 Task: Add Checklist CL0050 to Card Card0050 in Board Board0043 in Workspace Development in Trello
Action: Mouse moved to (398, 376)
Screenshot: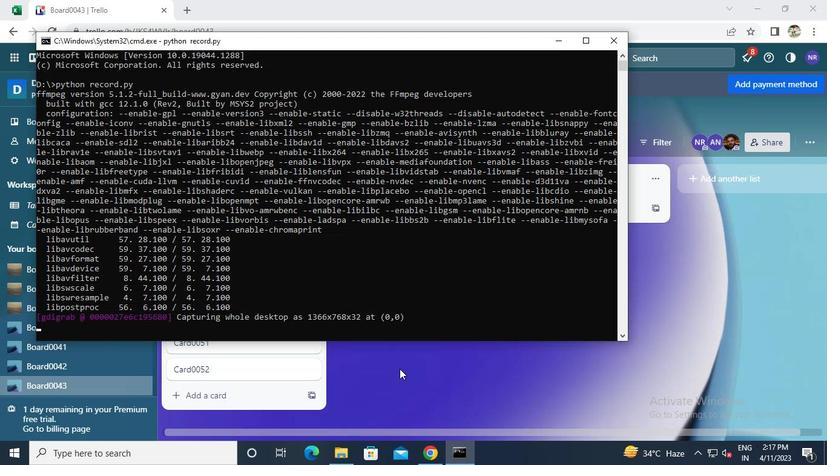 
Action: Mouse pressed left at (398, 376)
Screenshot: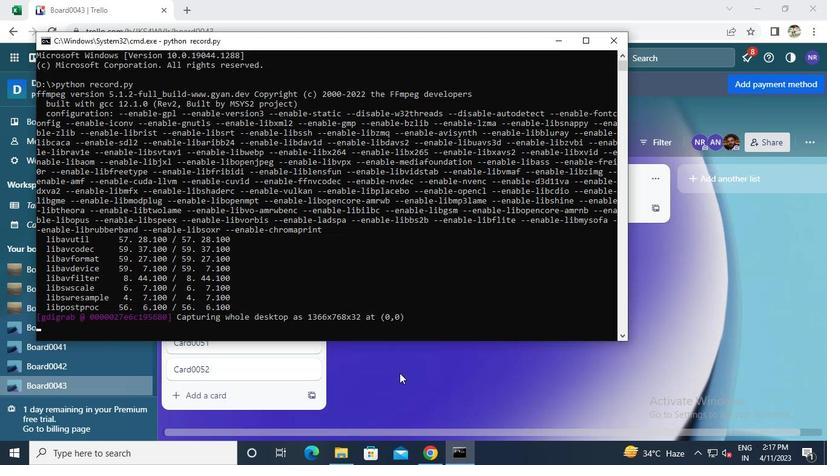 
Action: Mouse moved to (255, 293)
Screenshot: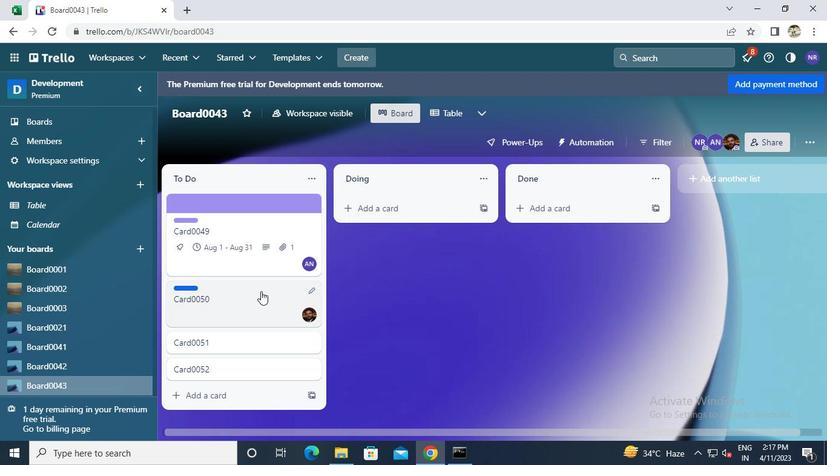 
Action: Mouse pressed left at (255, 293)
Screenshot: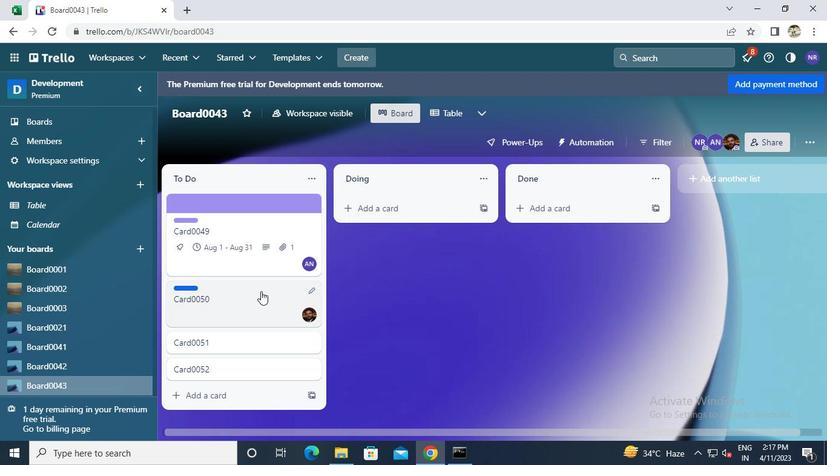 
Action: Mouse moved to (554, 248)
Screenshot: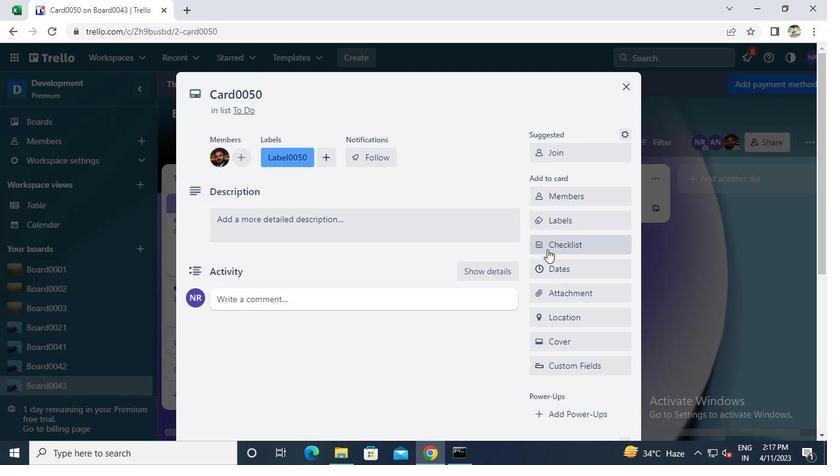 
Action: Mouse pressed left at (554, 248)
Screenshot: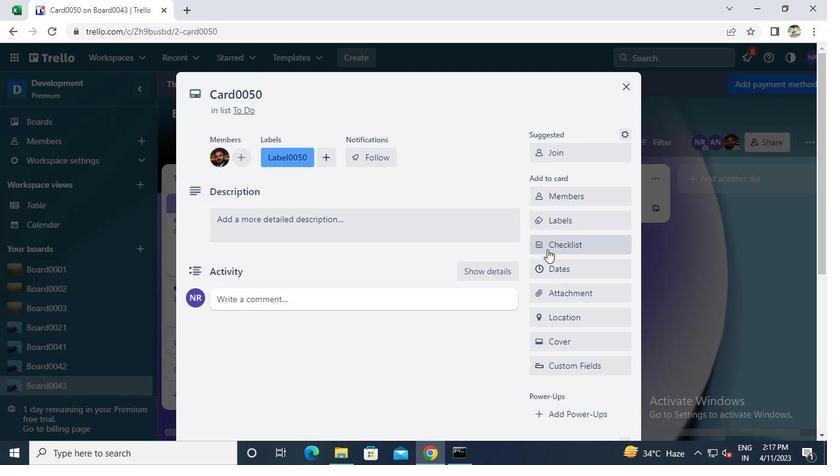 
Action: Keyboard c
Screenshot: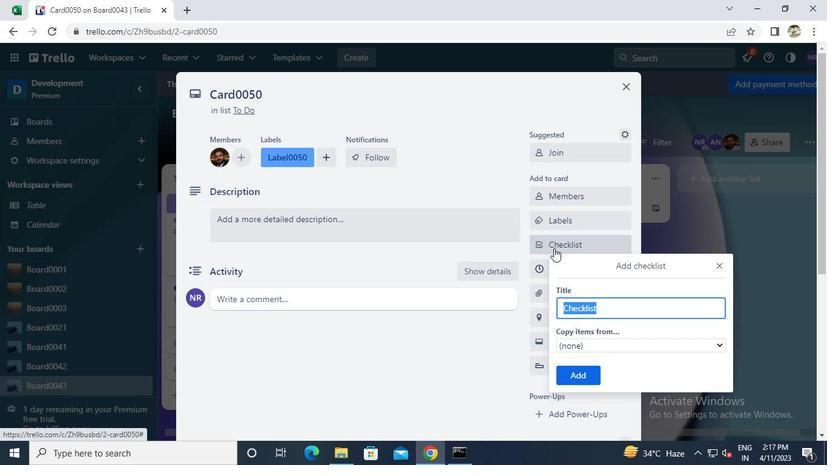 
Action: Keyboard l
Screenshot: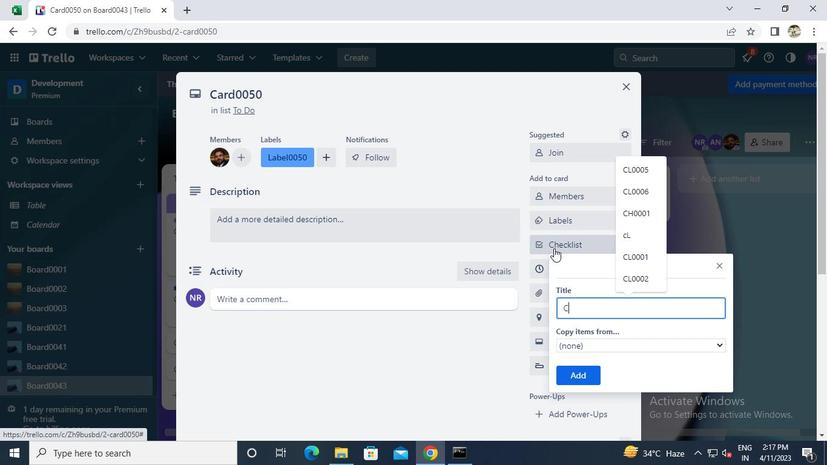 
Action: Keyboard 0
Screenshot: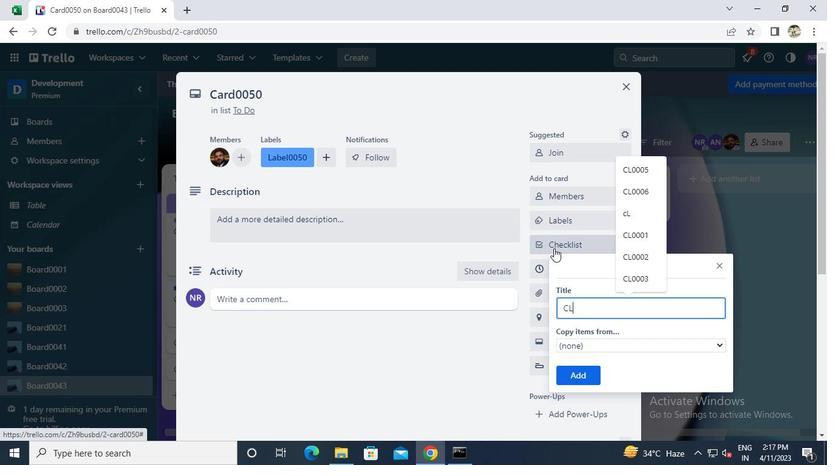 
Action: Keyboard 0
Screenshot: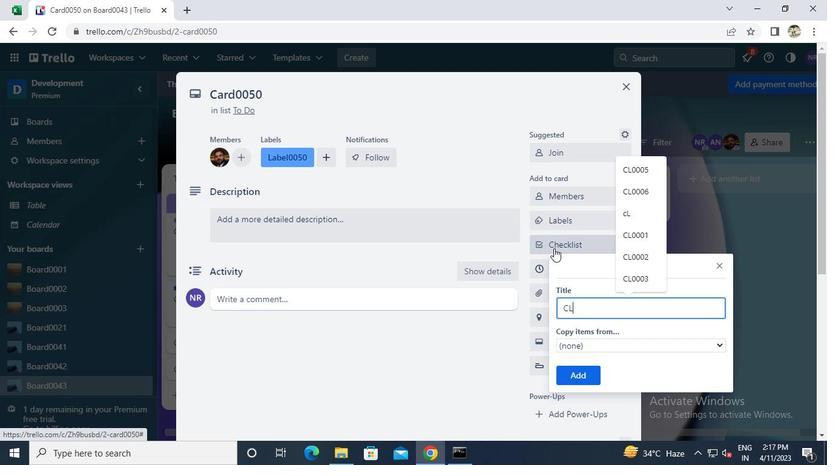 
Action: Keyboard 5
Screenshot: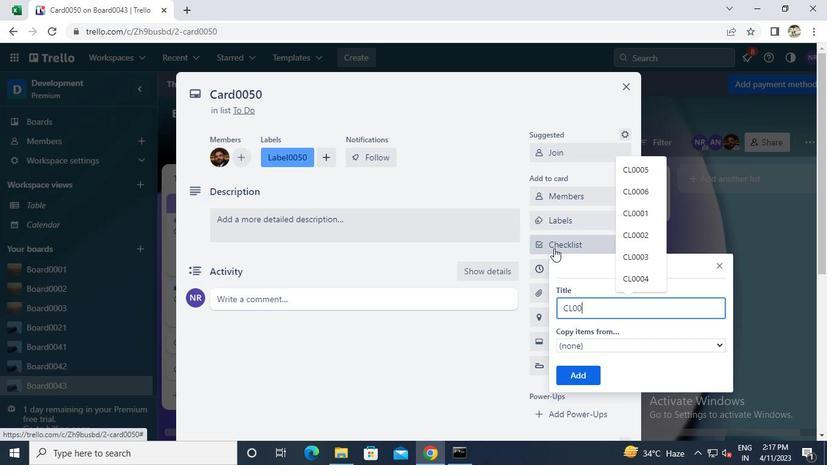 
Action: Keyboard 0
Screenshot: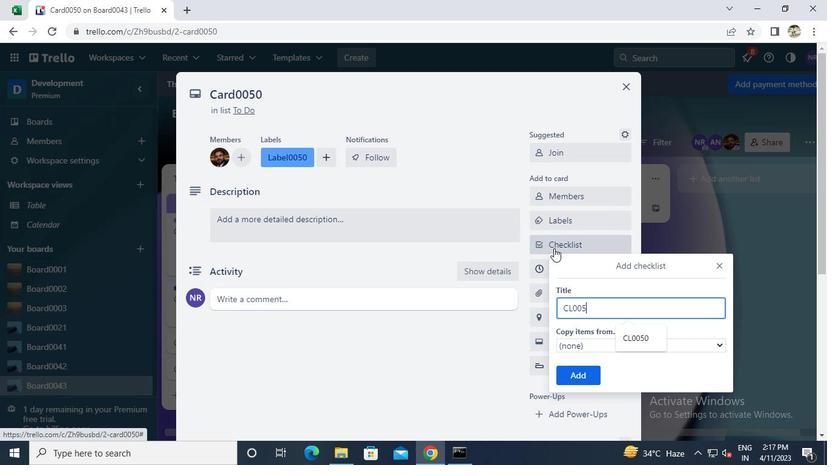 
Action: Mouse moved to (574, 369)
Screenshot: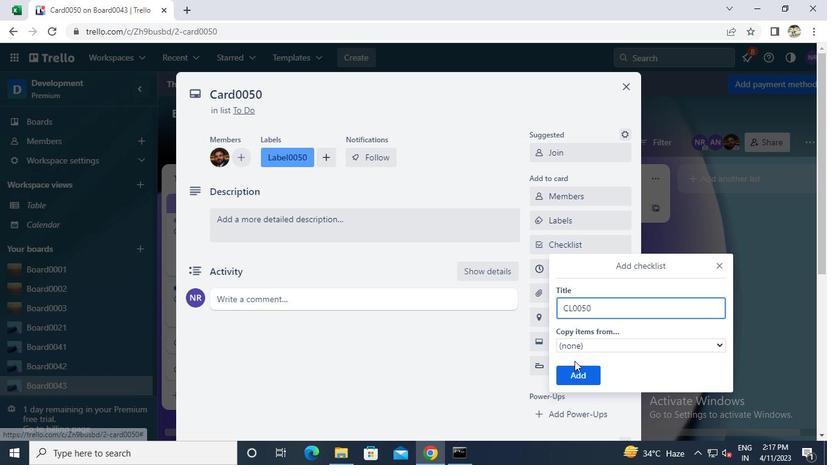
Action: Mouse pressed left at (574, 369)
Screenshot: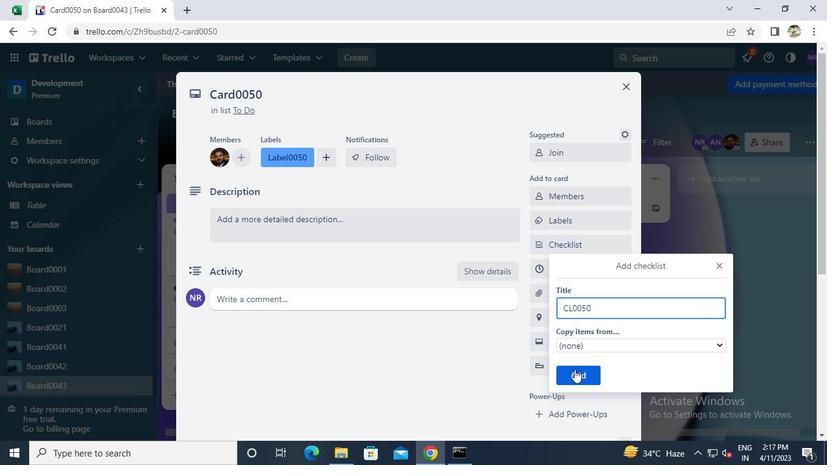 
Action: Mouse moved to (466, 444)
Screenshot: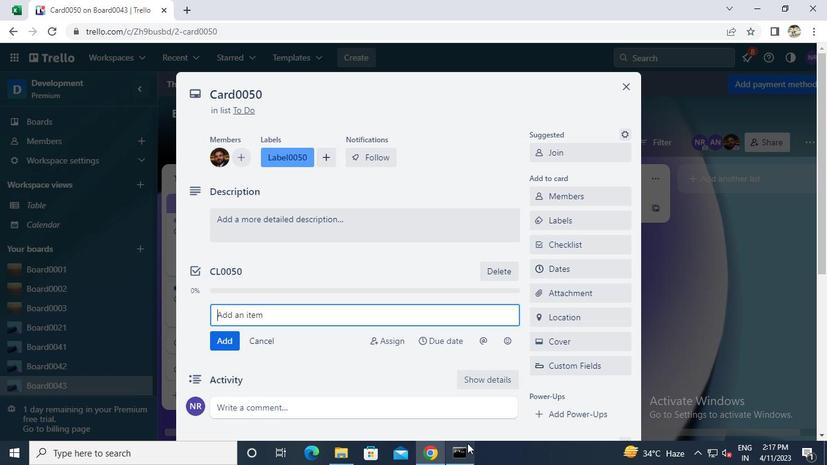 
Action: Mouse pressed left at (466, 444)
Screenshot: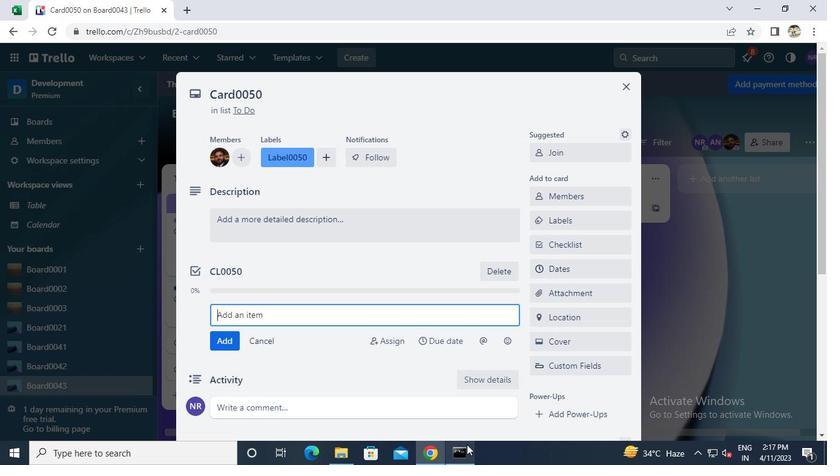 
Action: Mouse moved to (610, 46)
Screenshot: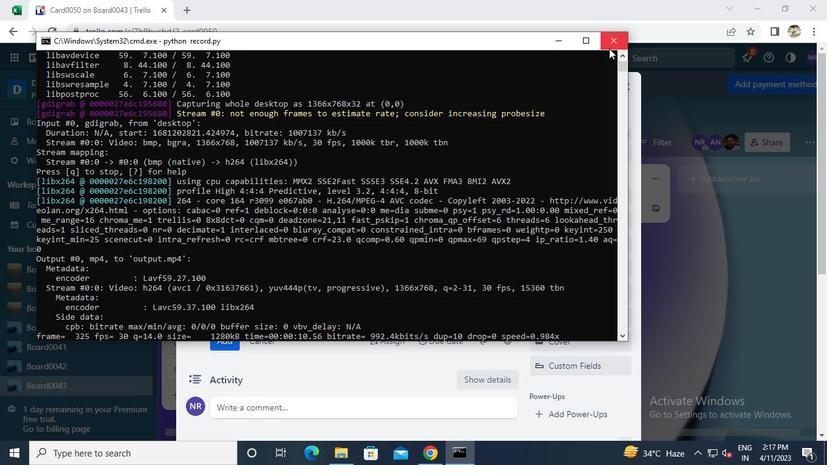 
Action: Mouse pressed left at (610, 46)
Screenshot: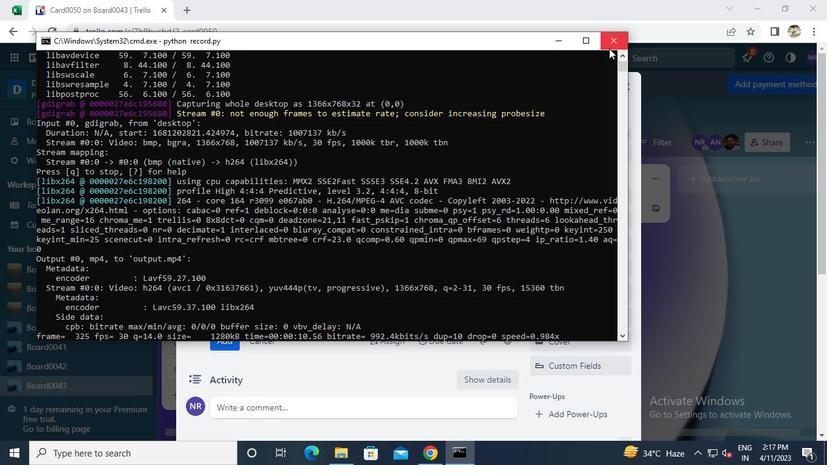 
